 Task: Add Sprouts 2 Gallon Double Zipper Freezer Bags to the cart.
Action: Mouse moved to (251, 117)
Screenshot: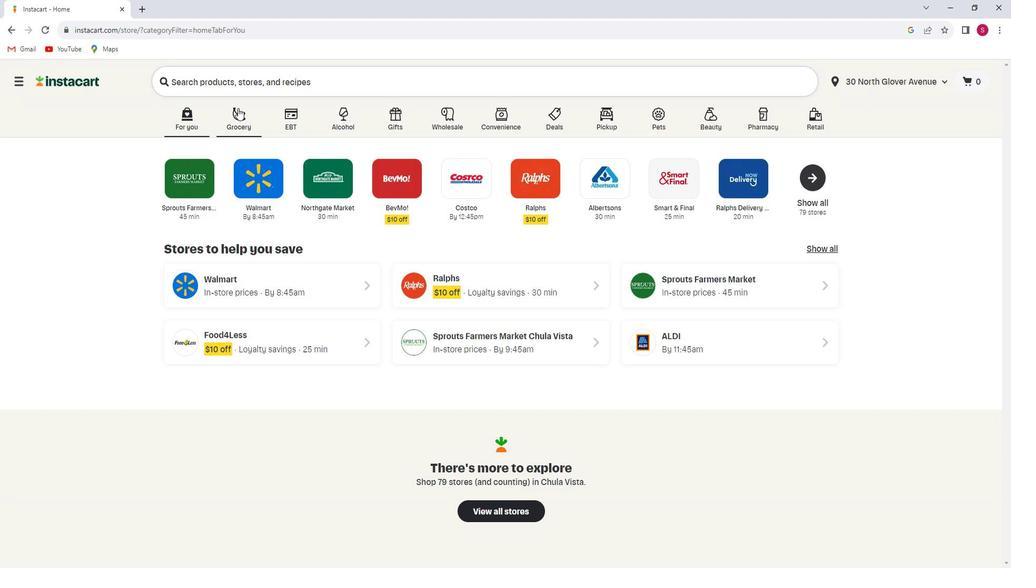 
Action: Mouse pressed left at (251, 117)
Screenshot: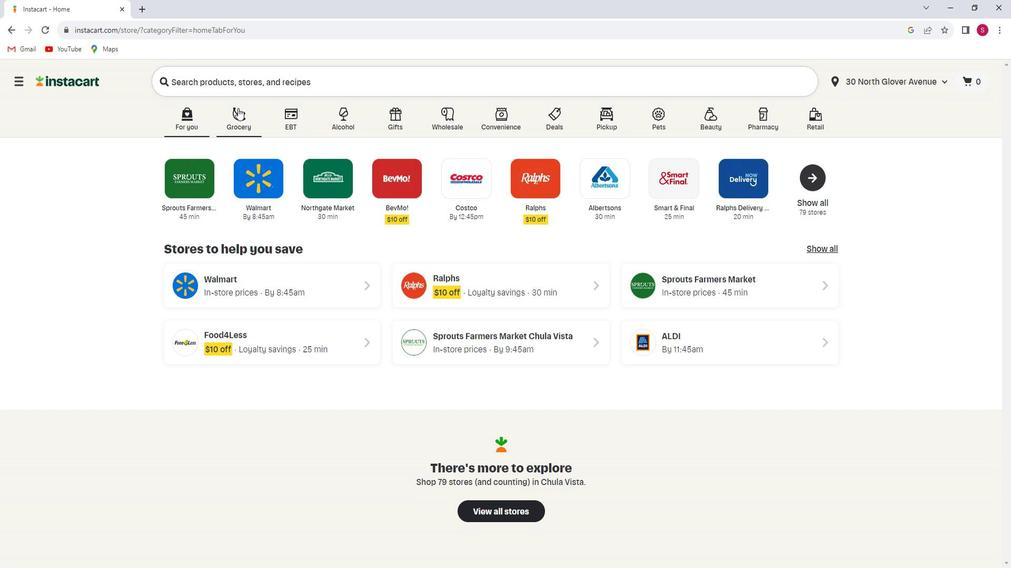 
Action: Mouse moved to (258, 312)
Screenshot: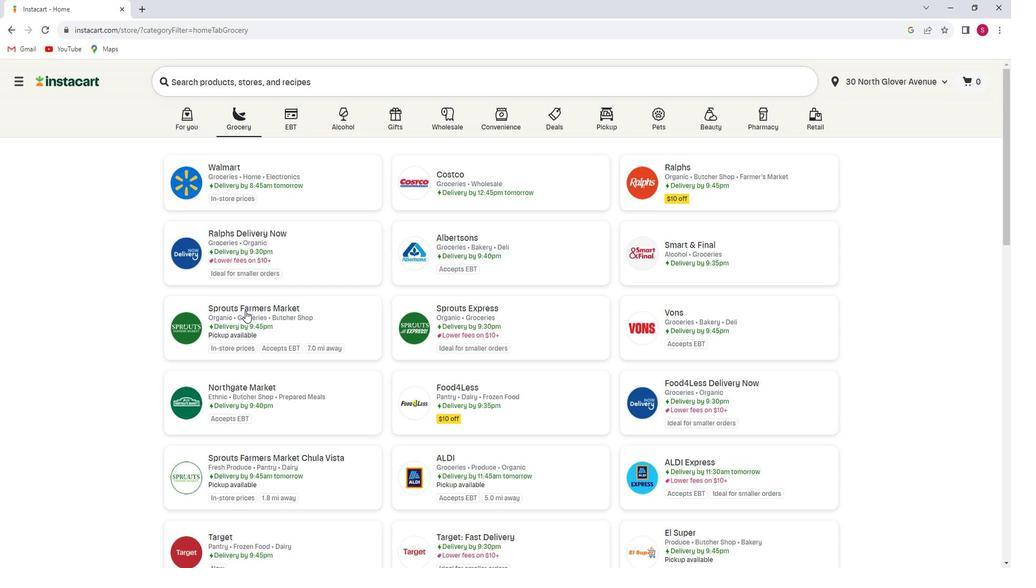
Action: Mouse pressed left at (258, 312)
Screenshot: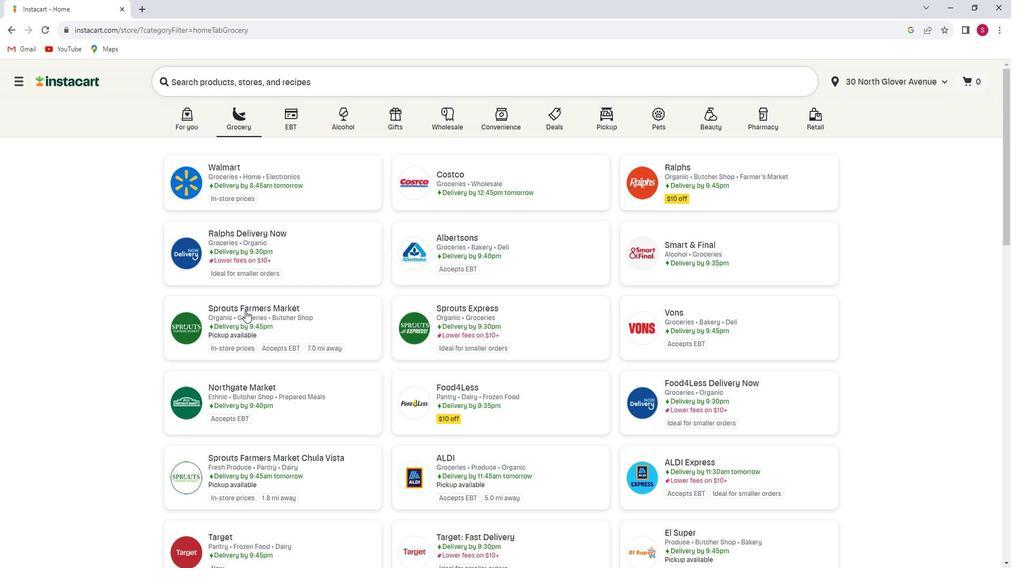 
Action: Mouse moved to (91, 332)
Screenshot: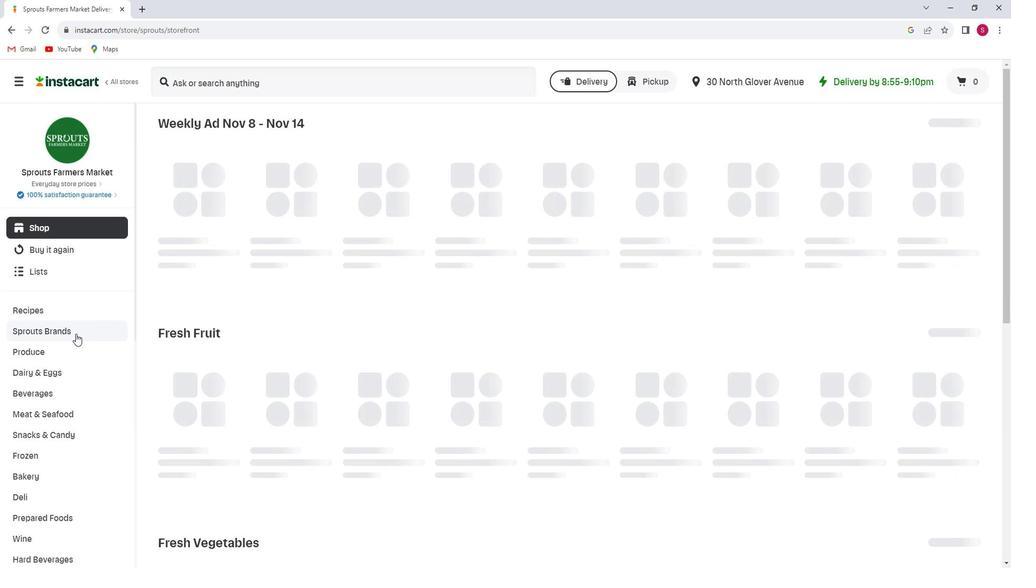 
Action: Mouse scrolled (91, 332) with delta (0, 0)
Screenshot: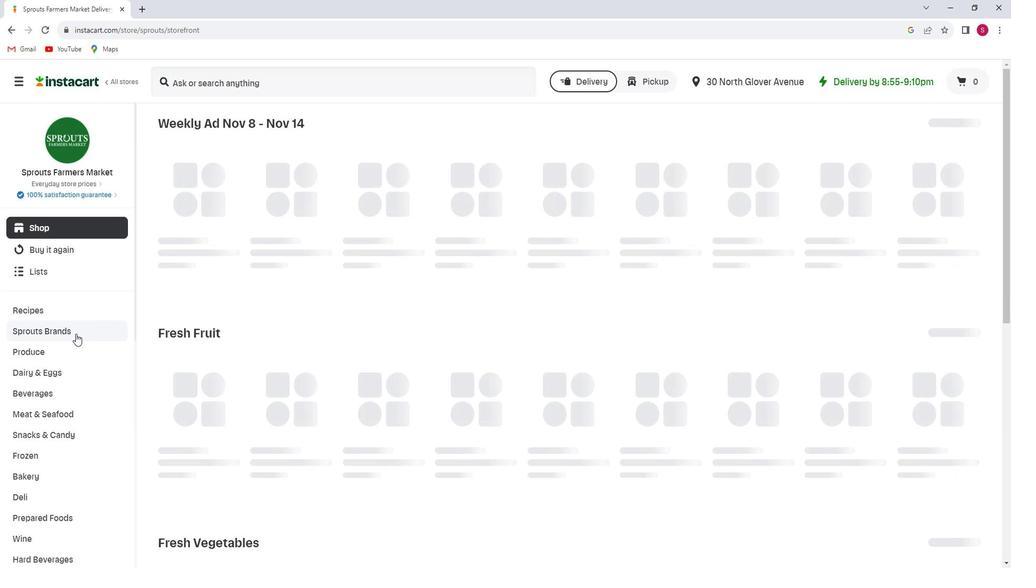 
Action: Mouse moved to (89, 334)
Screenshot: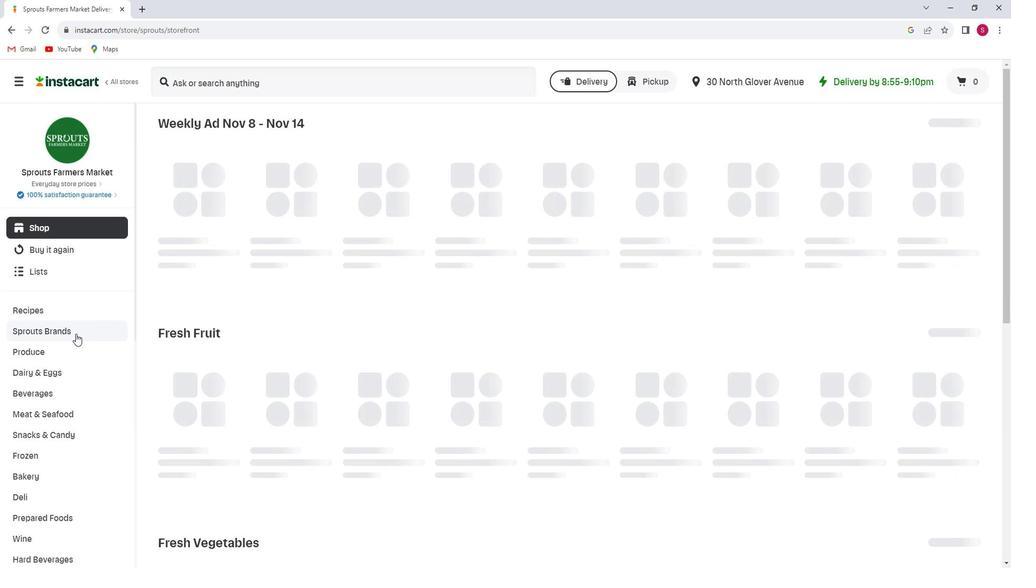 
Action: Mouse scrolled (89, 334) with delta (0, 0)
Screenshot: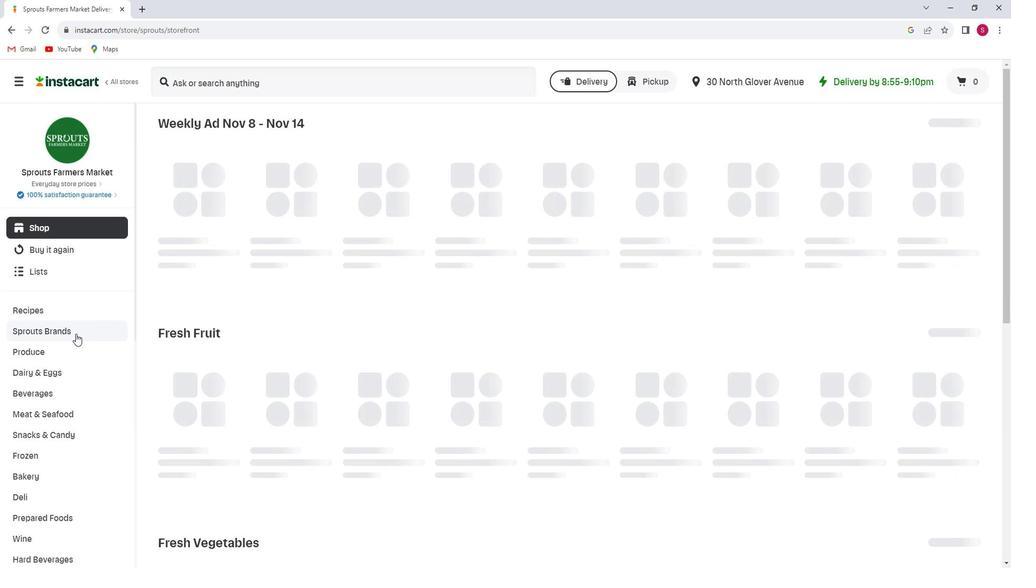 
Action: Mouse moved to (87, 335)
Screenshot: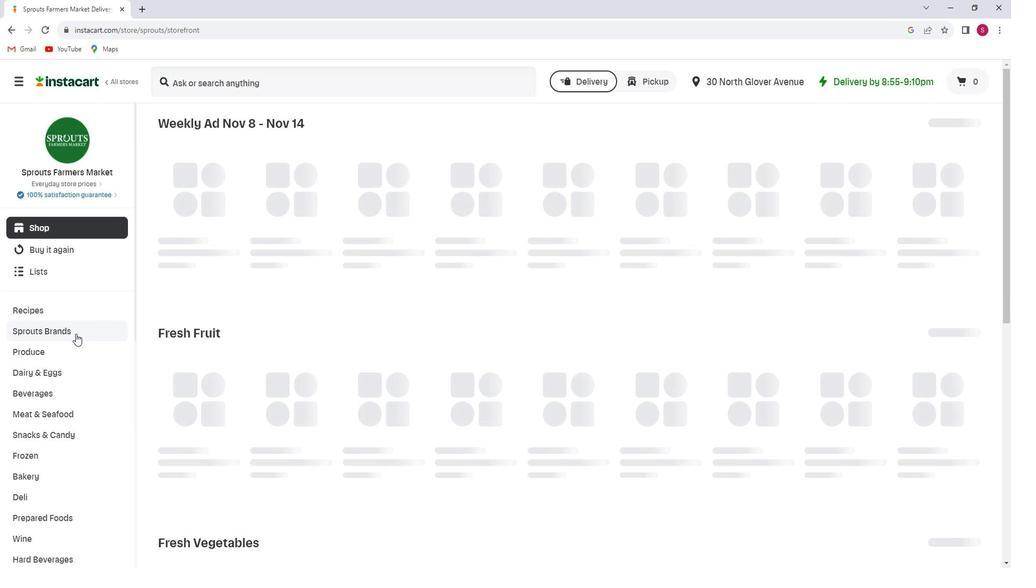
Action: Mouse scrolled (87, 335) with delta (0, 0)
Screenshot: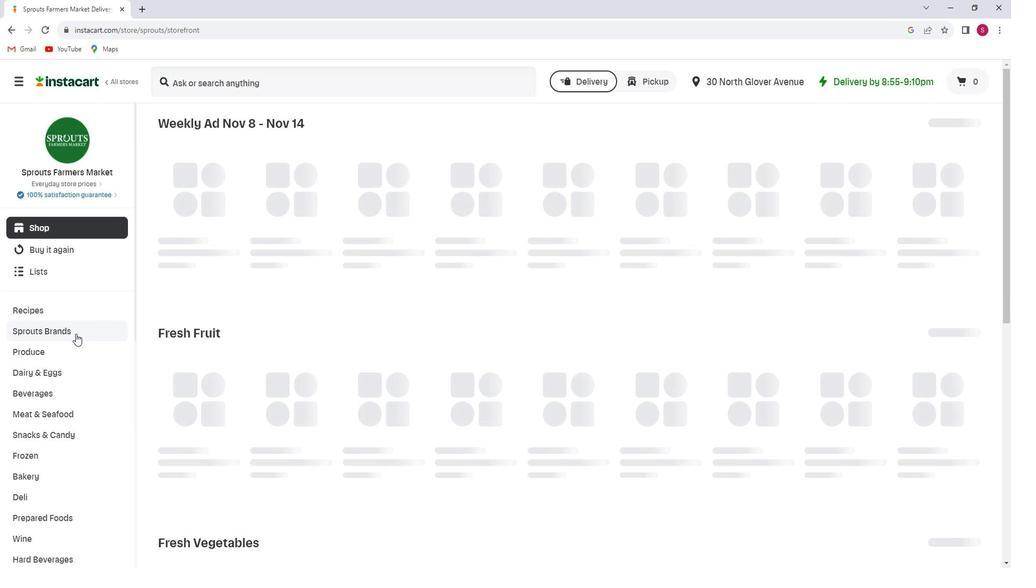 
Action: Mouse moved to (85, 338)
Screenshot: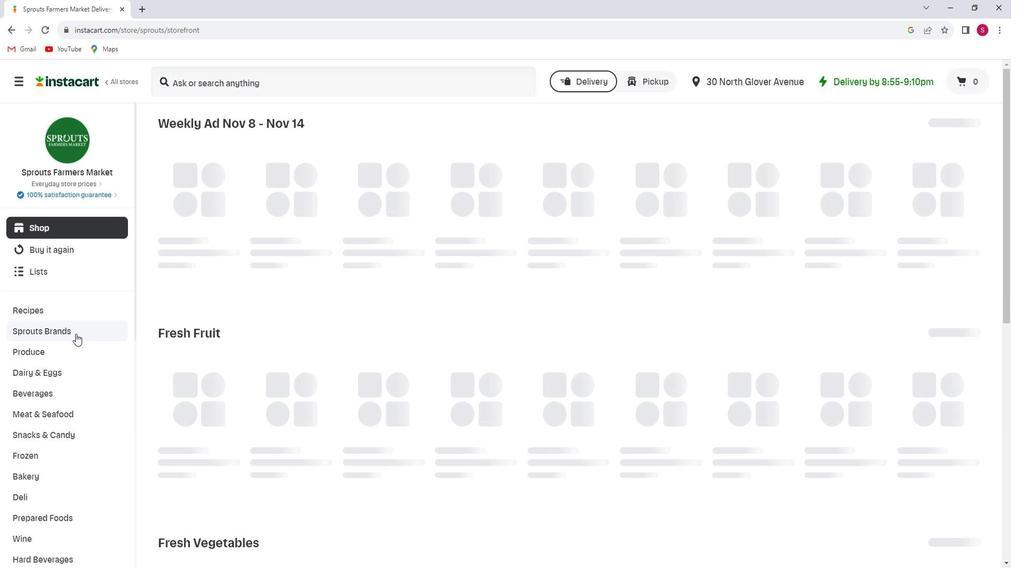 
Action: Mouse scrolled (85, 337) with delta (0, 0)
Screenshot: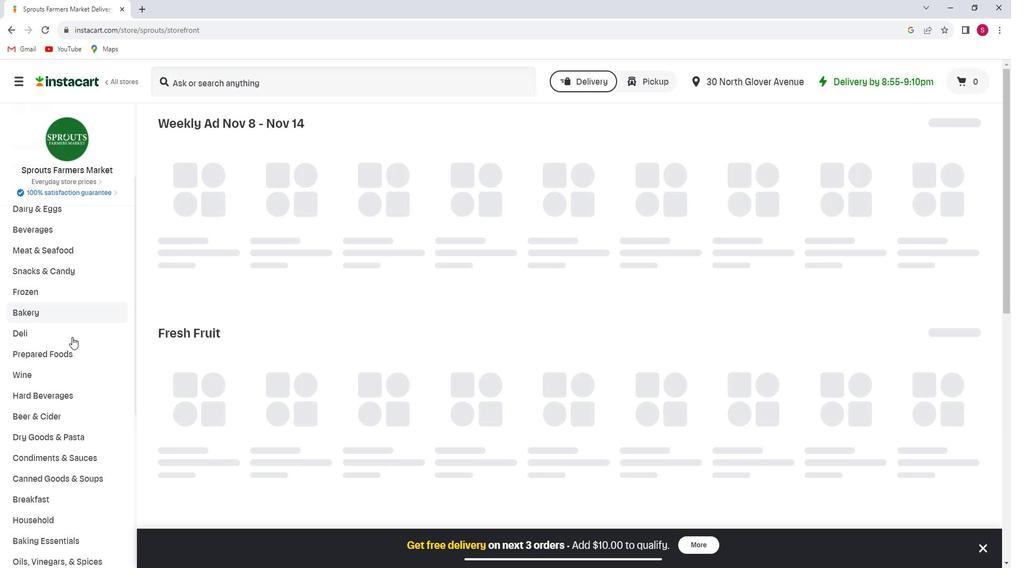 
Action: Mouse scrolled (85, 337) with delta (0, 0)
Screenshot: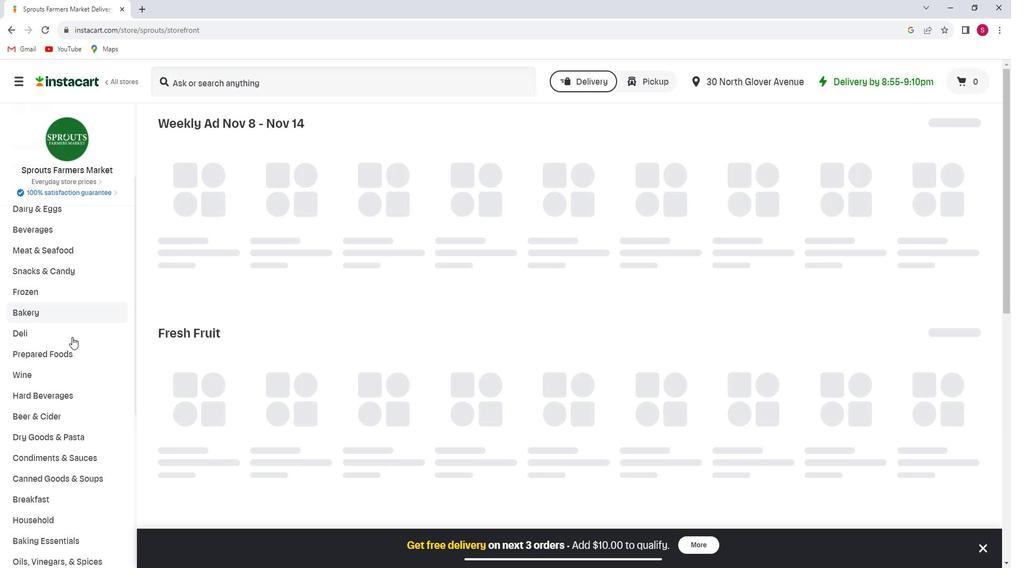 
Action: Mouse scrolled (85, 337) with delta (0, 0)
Screenshot: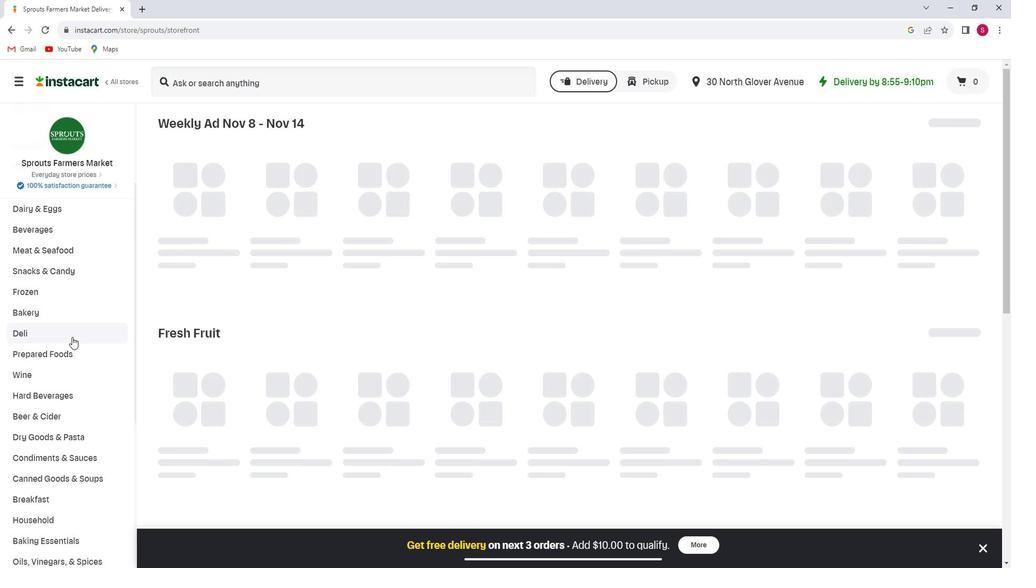 
Action: Mouse scrolled (85, 337) with delta (0, 0)
Screenshot: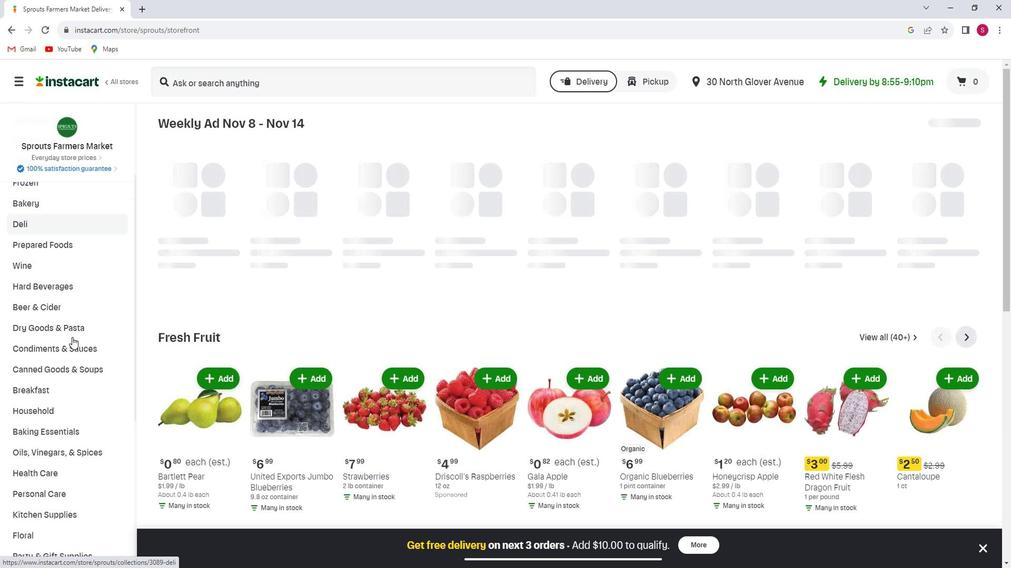 
Action: Mouse scrolled (85, 337) with delta (0, 0)
Screenshot: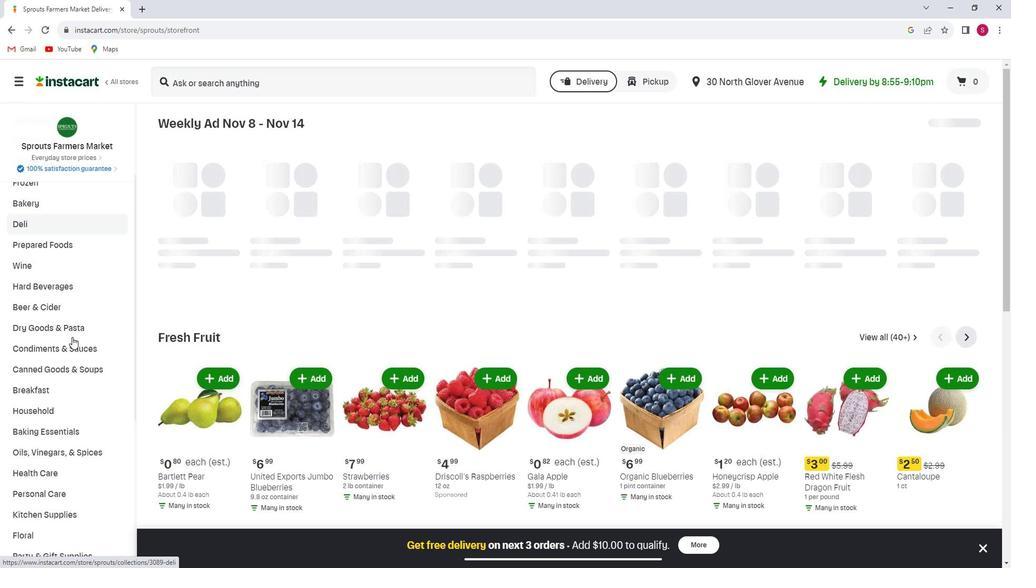 
Action: Mouse scrolled (85, 337) with delta (0, 0)
Screenshot: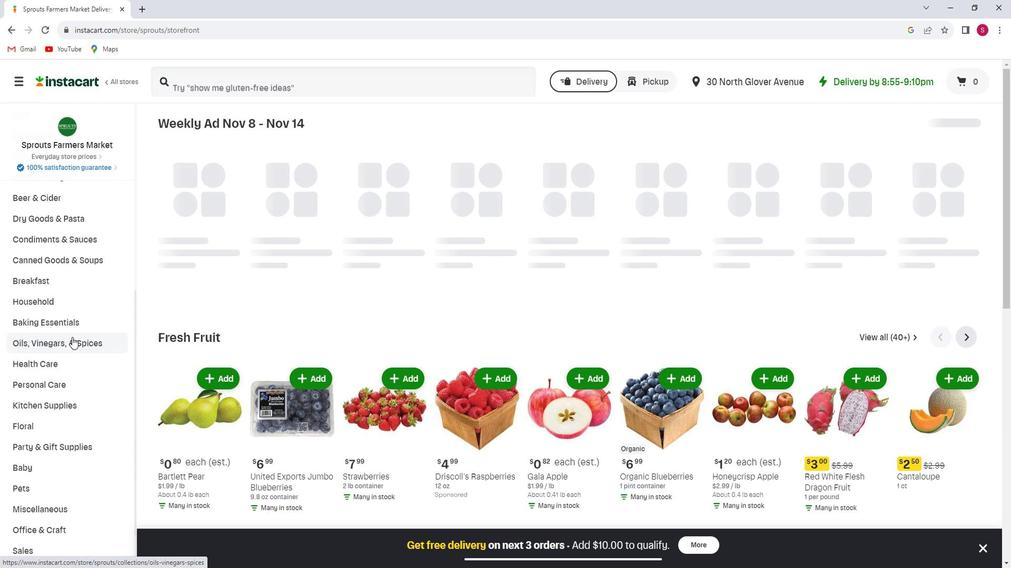 
Action: Mouse moved to (76, 352)
Screenshot: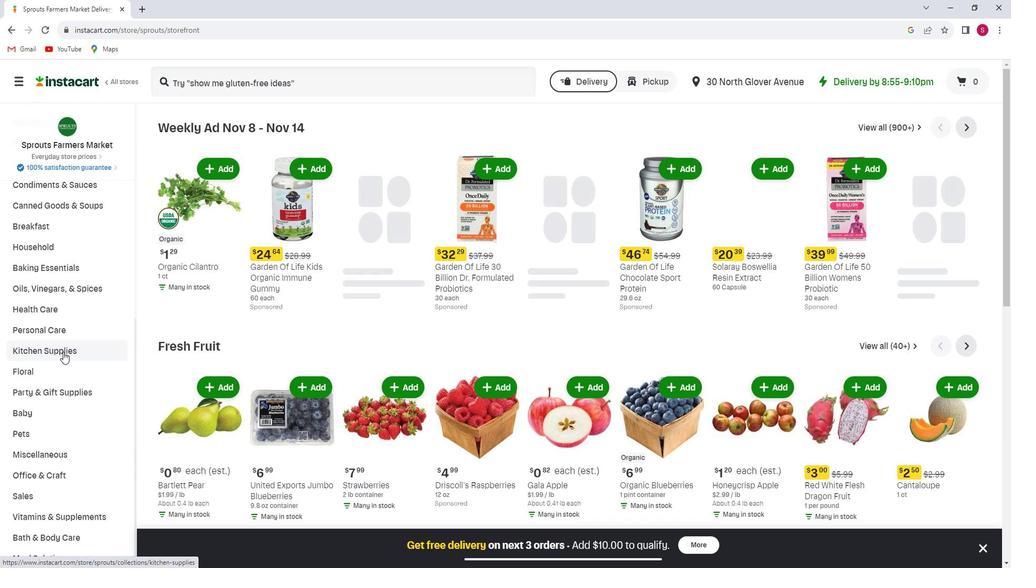 
Action: Mouse pressed left at (76, 352)
Screenshot: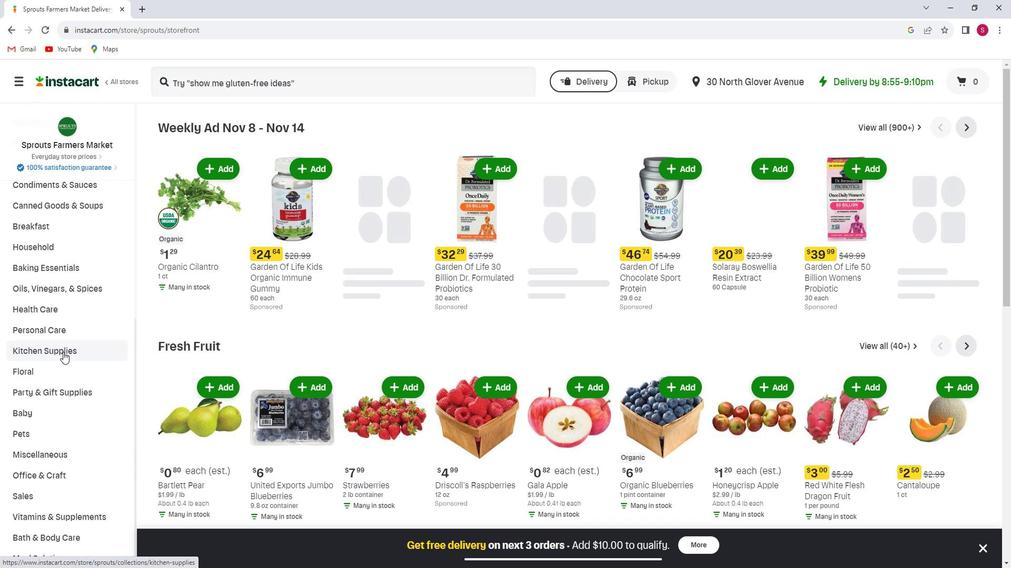 
Action: Mouse moved to (68, 367)
Screenshot: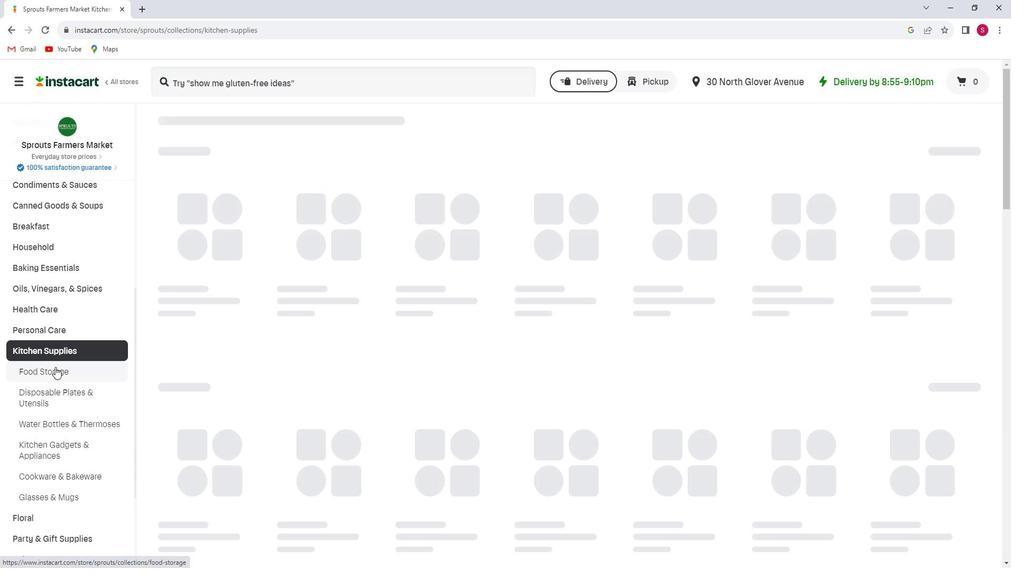 
Action: Mouse pressed left at (68, 367)
Screenshot: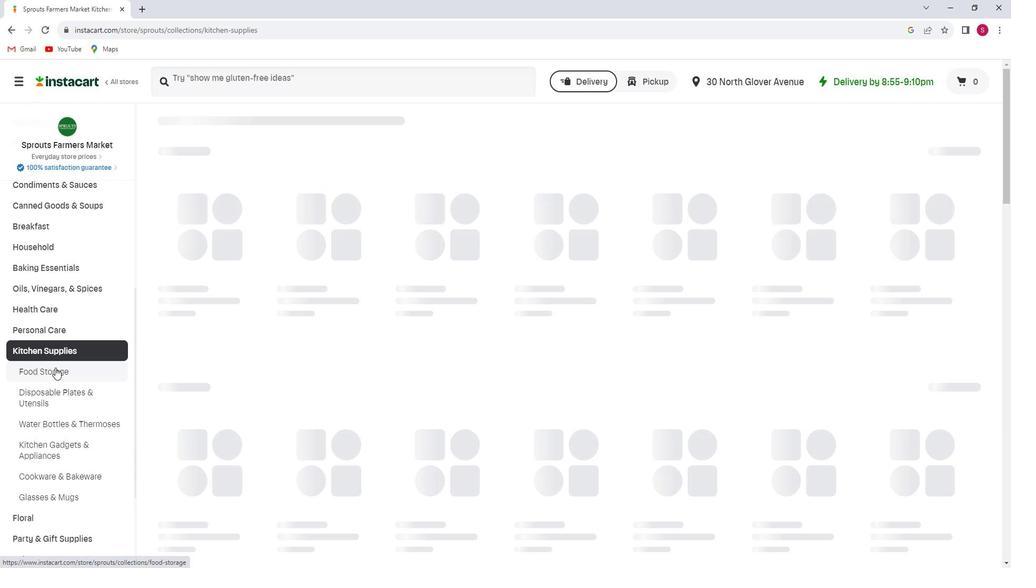 
Action: Mouse moved to (313, 82)
Screenshot: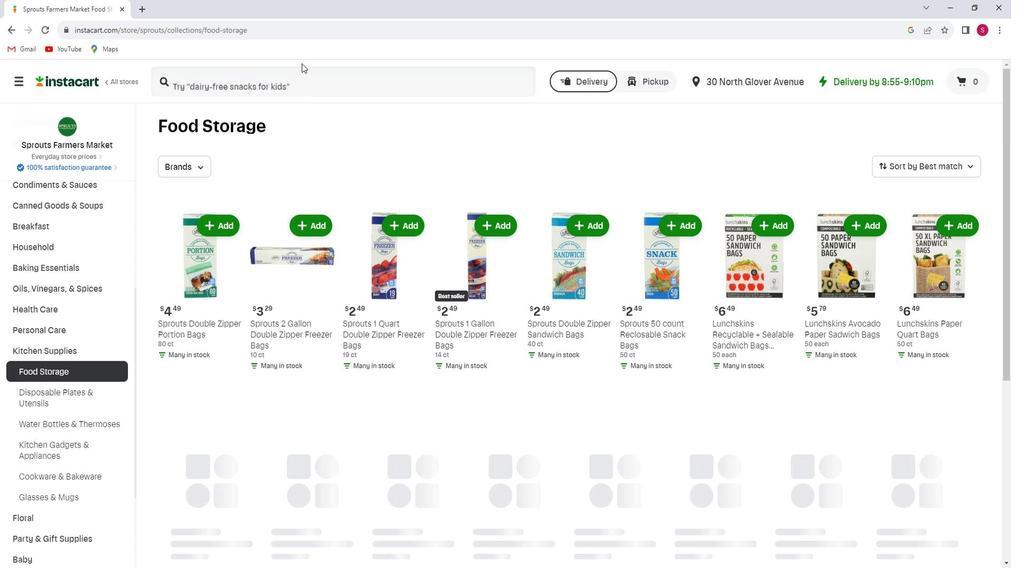 
Action: Mouse pressed left at (313, 82)
Screenshot: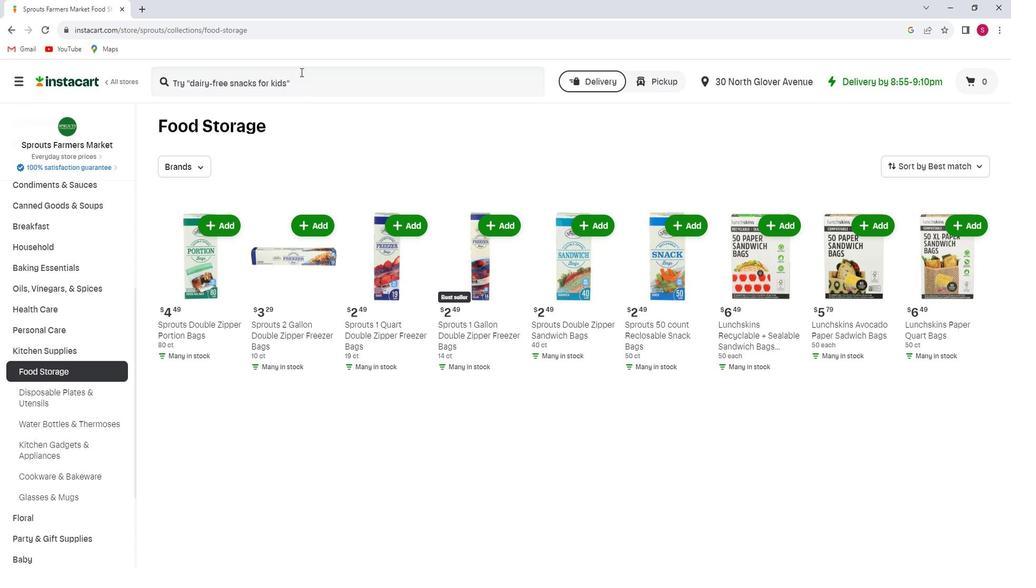 
Action: Key pressed <Key.shift>Sprouts<Key.space>2<Key.space><Key.shift>Gallon<Key.space><Key.shift>Double<Key.space><Key.shift>Zipper<Key.space><Key.shift>Freezer<Key.space><Key.shift>bags<Key.enter>
Screenshot: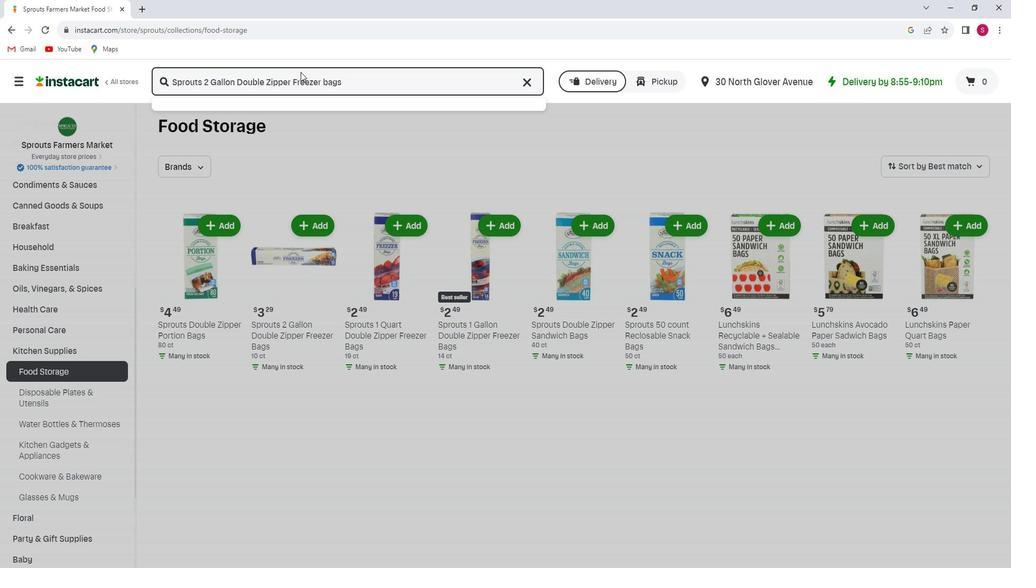 
Action: Mouse moved to (312, 174)
Screenshot: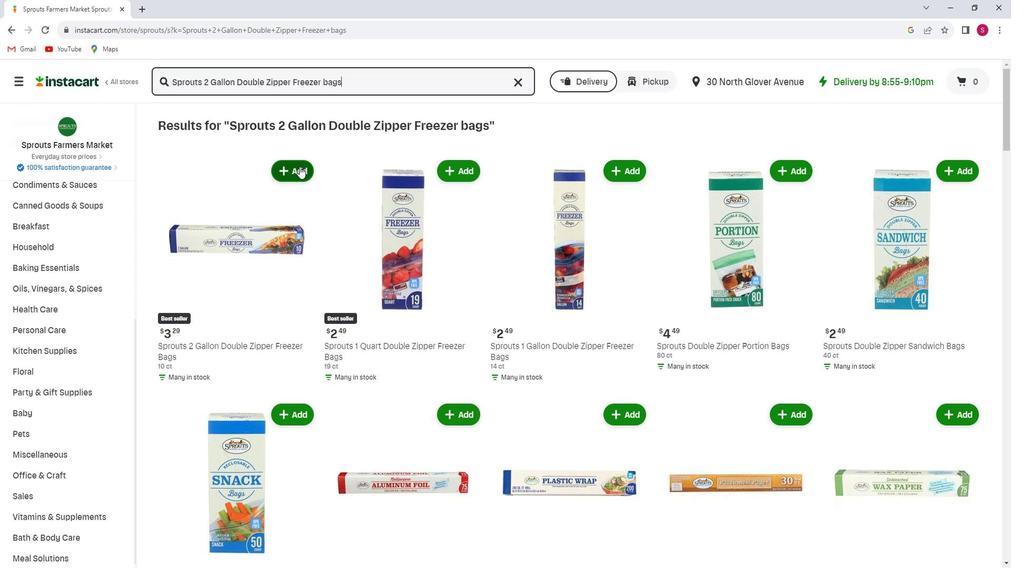 
Action: Mouse pressed left at (312, 174)
Screenshot: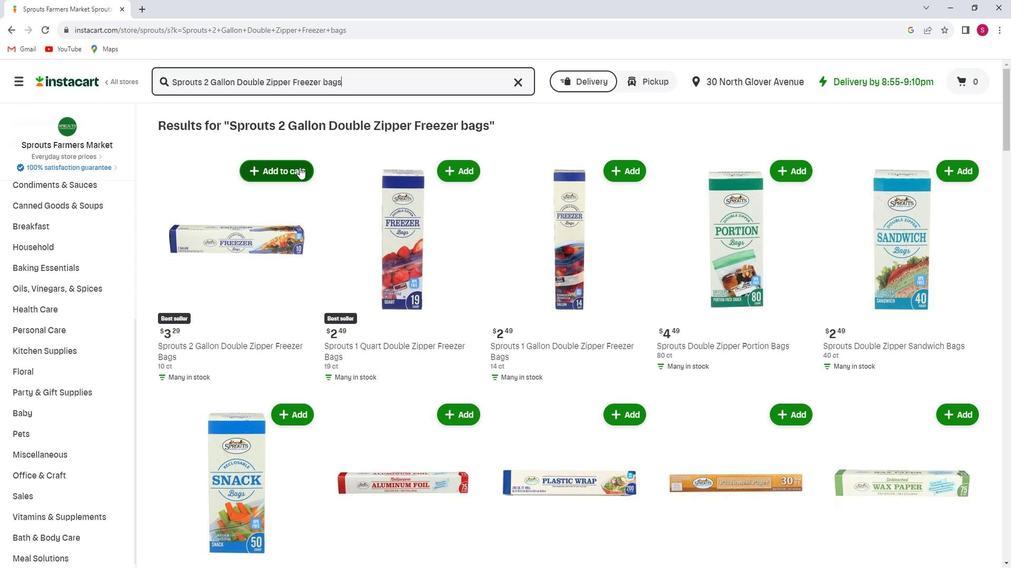 
